 Task: Go to App Previews and select Do not show again
Action: Mouse pressed left at (85, 49)
Screenshot: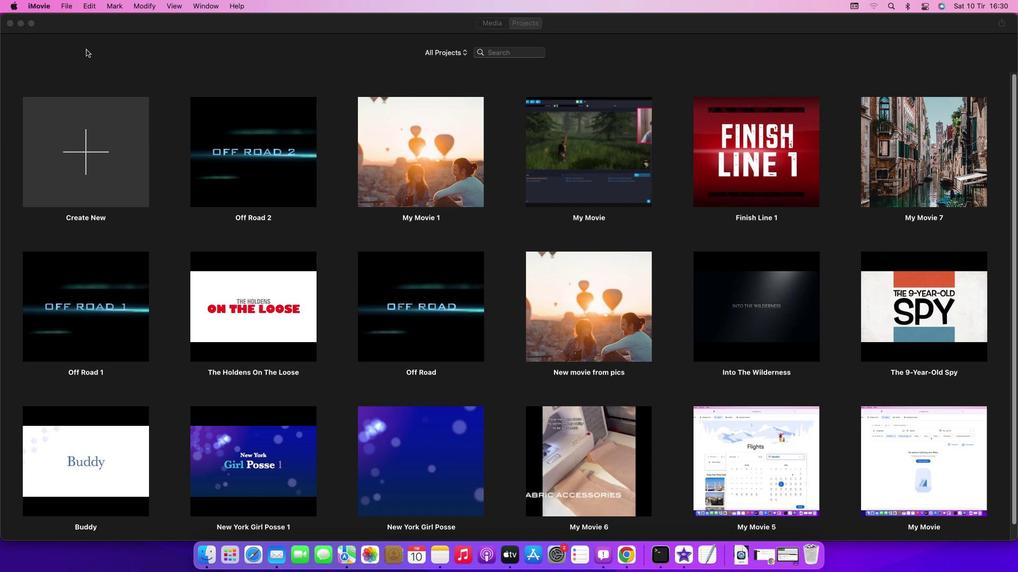 
Action: Mouse moved to (66, 7)
Screenshot: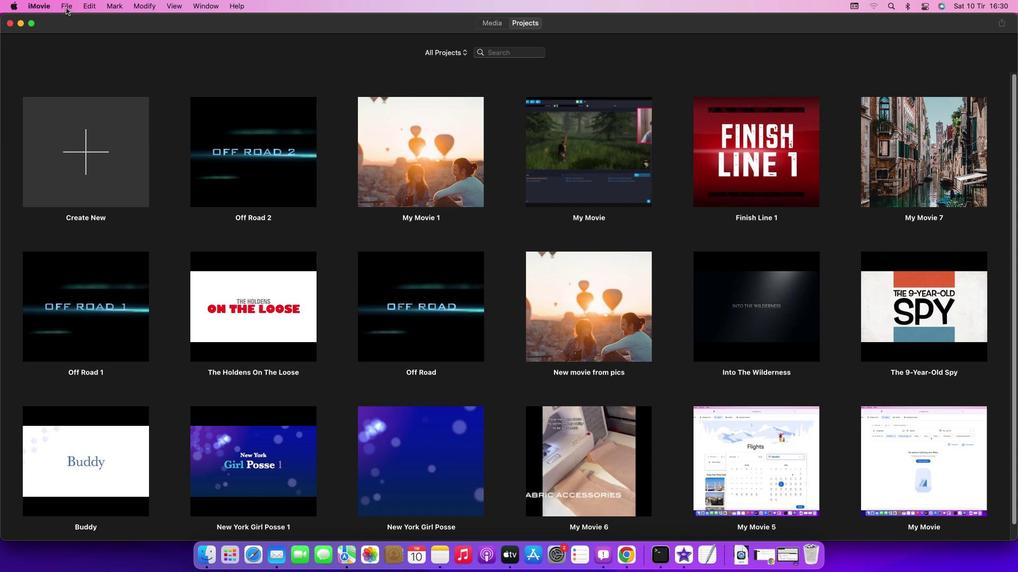 
Action: Mouse pressed left at (66, 7)
Screenshot: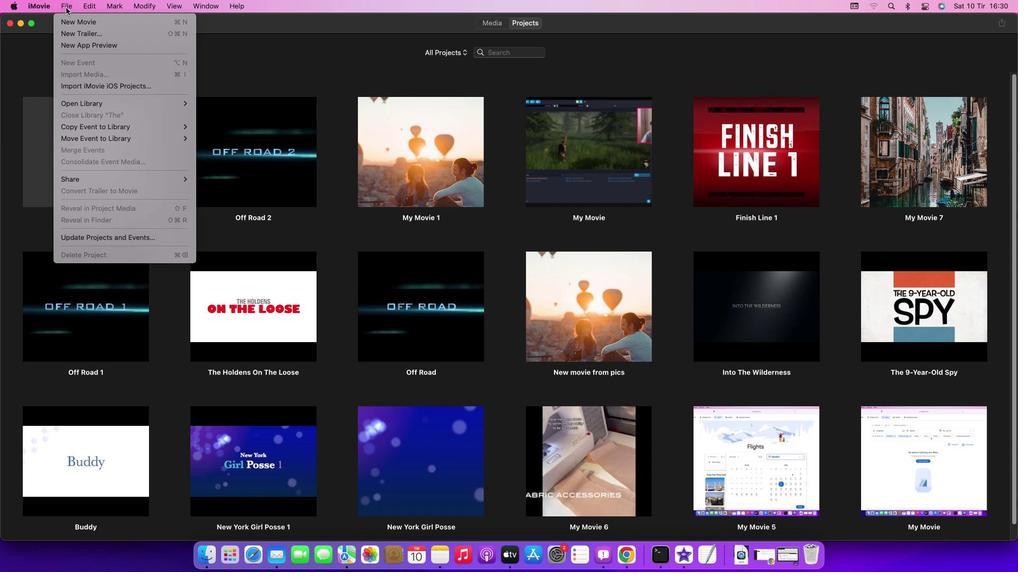 
Action: Mouse moved to (76, 41)
Screenshot: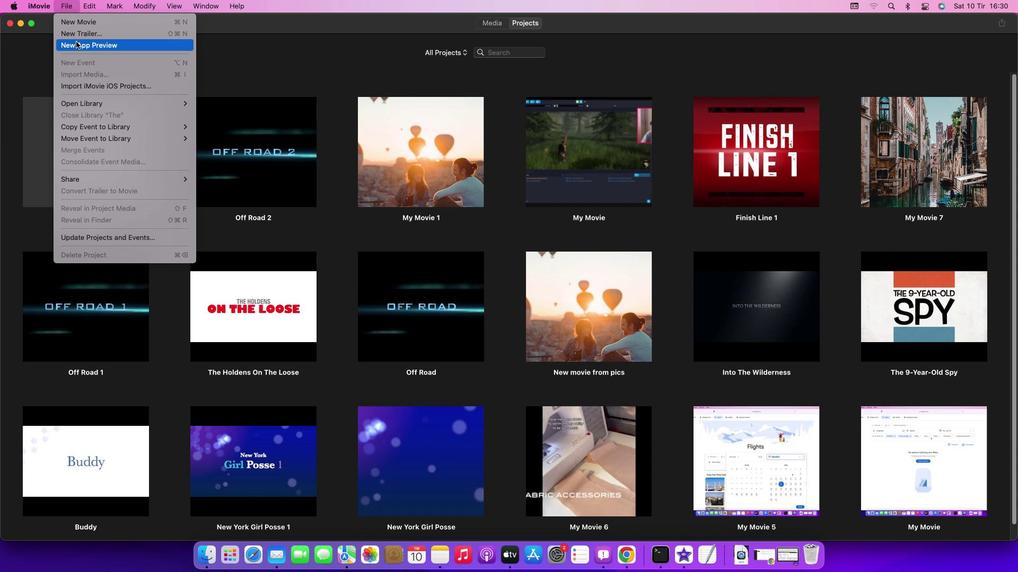 
Action: Mouse pressed left at (76, 41)
Screenshot: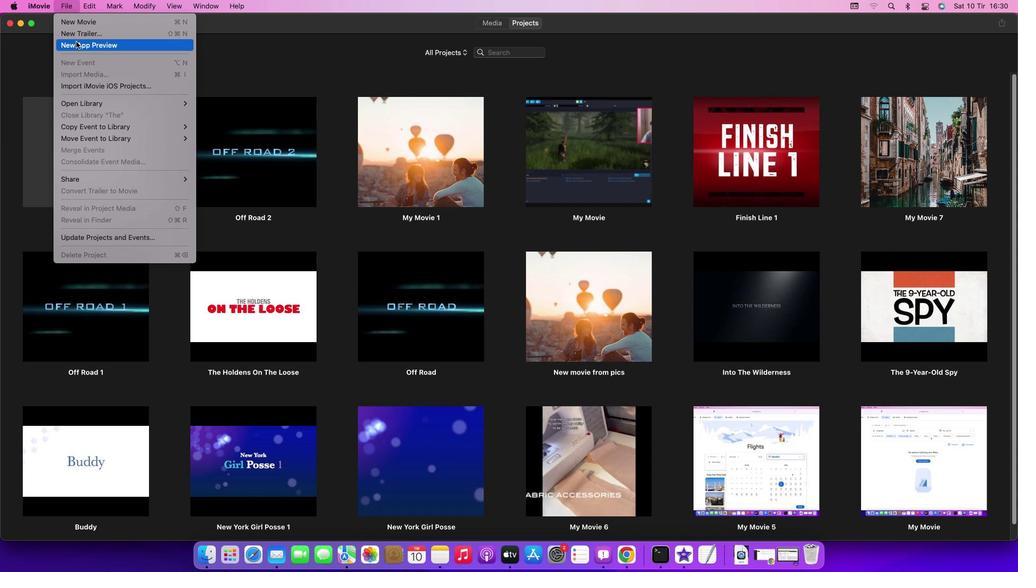 
Action: Mouse moved to (388, 310)
Screenshot: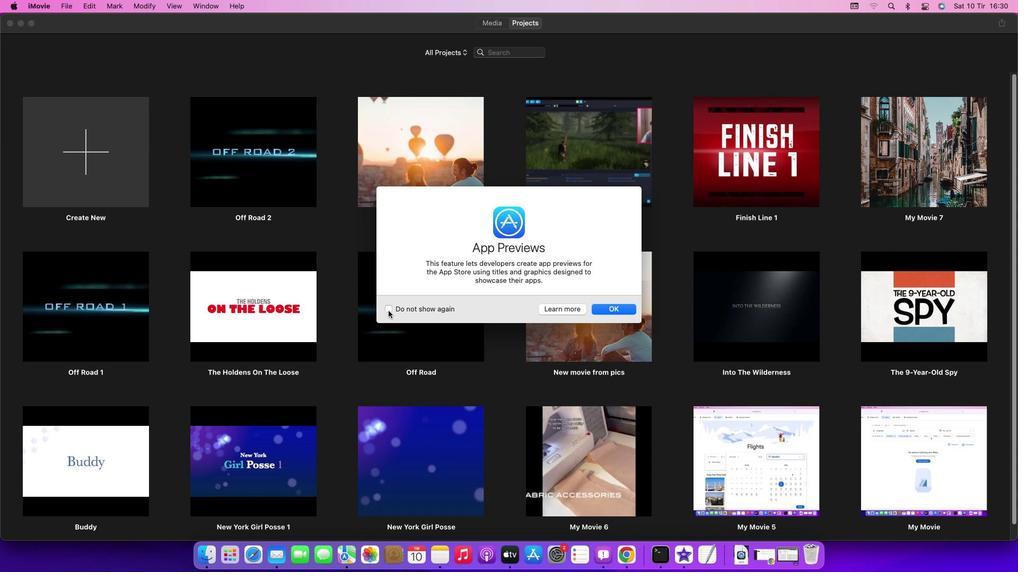
Action: Mouse pressed left at (388, 310)
Screenshot: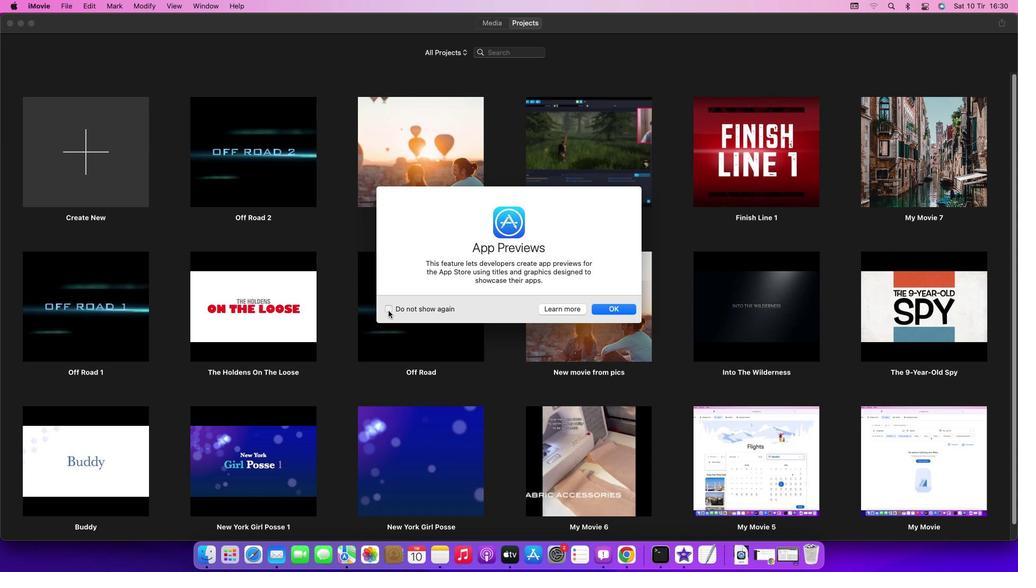 
Action: Mouse moved to (414, 284)
Screenshot: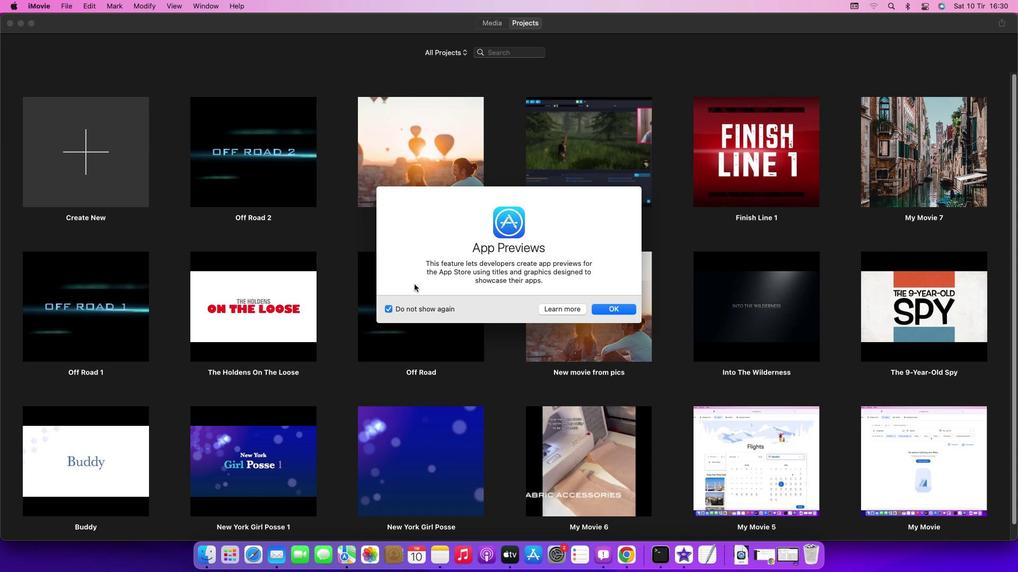 
